 Task: Add Guayaki Organic Revel Berry to the cart.
Action: Mouse pressed left at (21, 142)
Screenshot: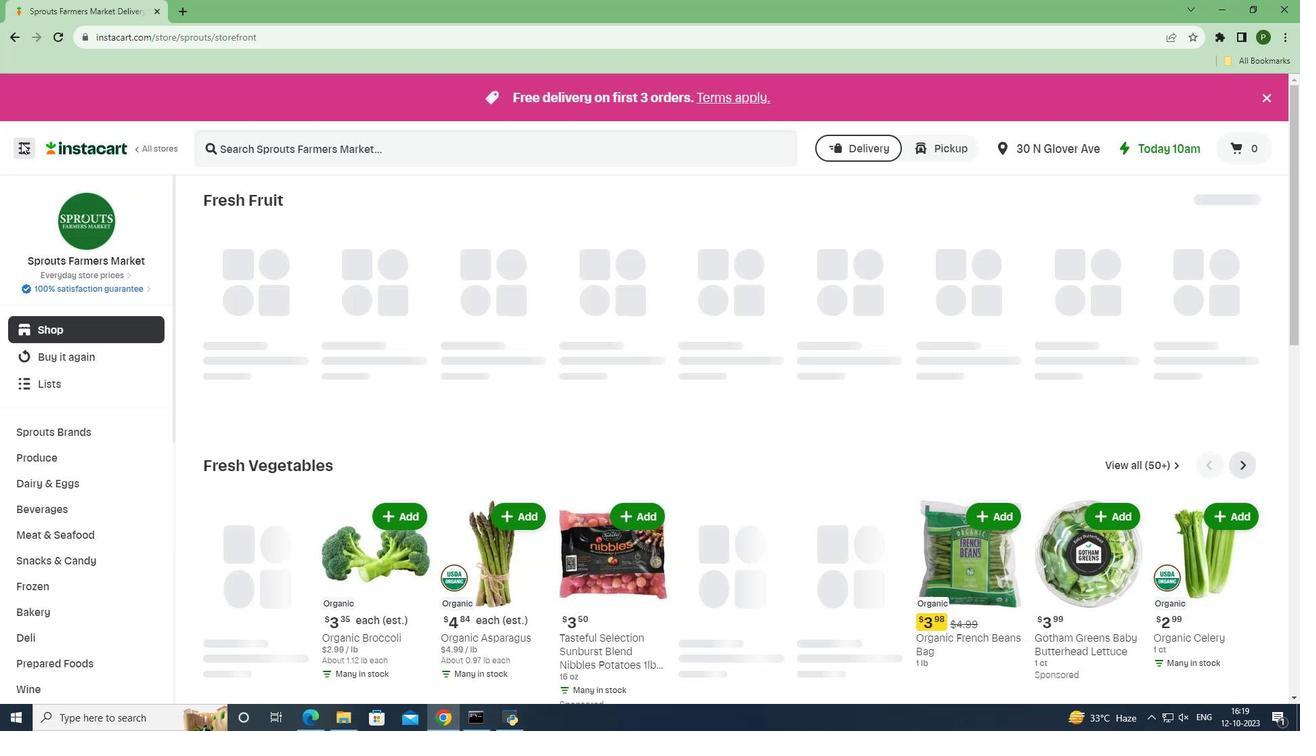 
Action: Mouse moved to (57, 364)
Screenshot: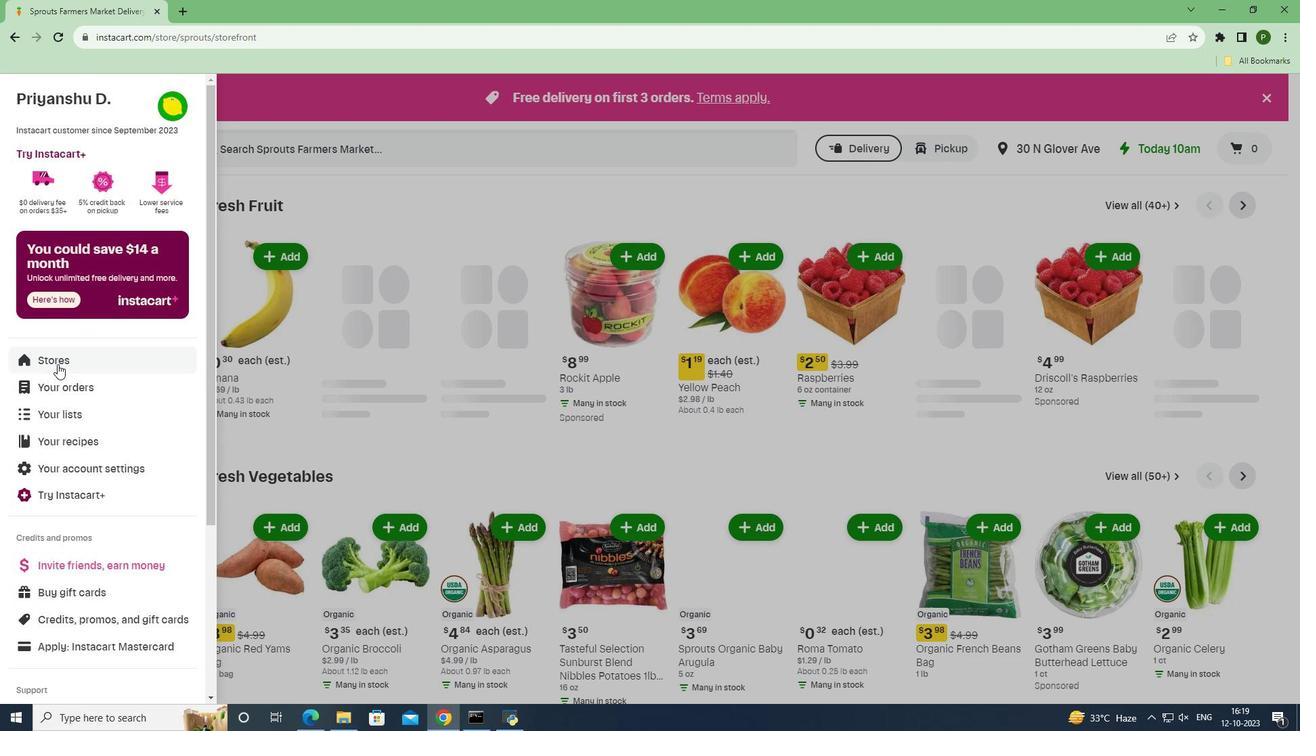 
Action: Mouse pressed left at (57, 364)
Screenshot: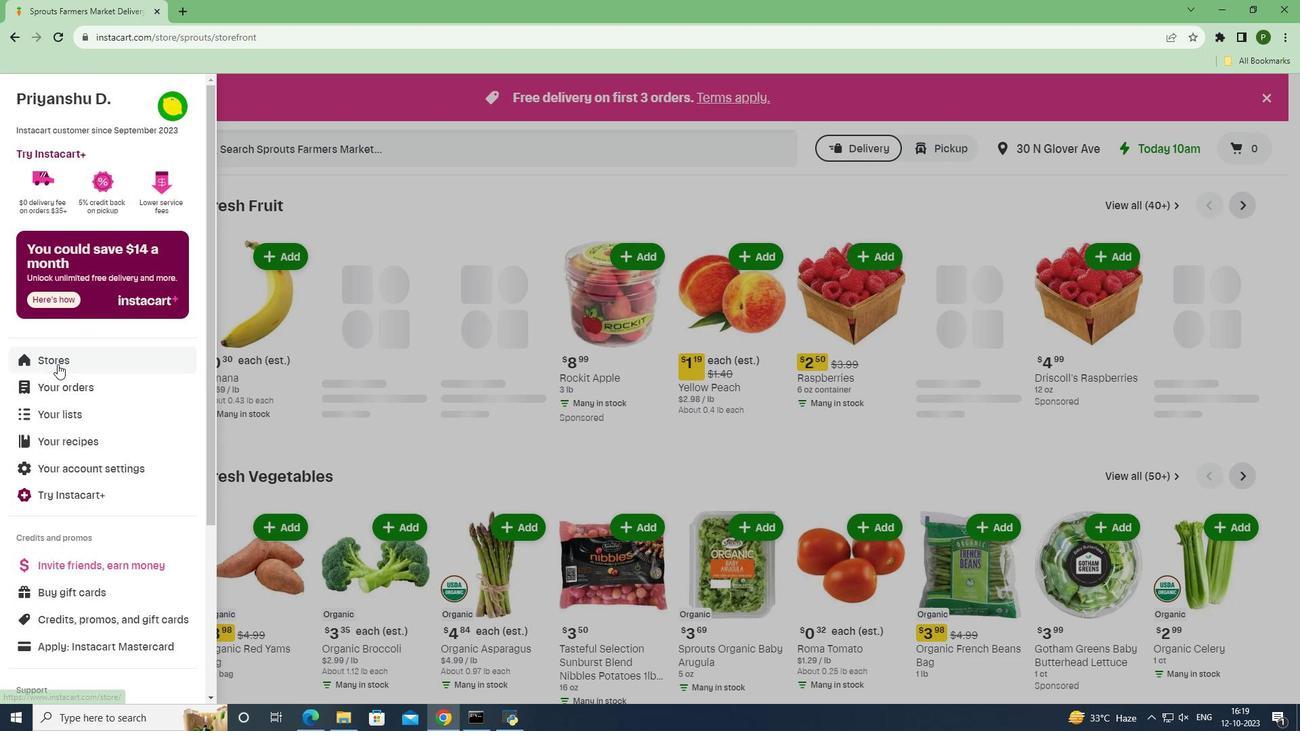 
Action: Mouse moved to (300, 157)
Screenshot: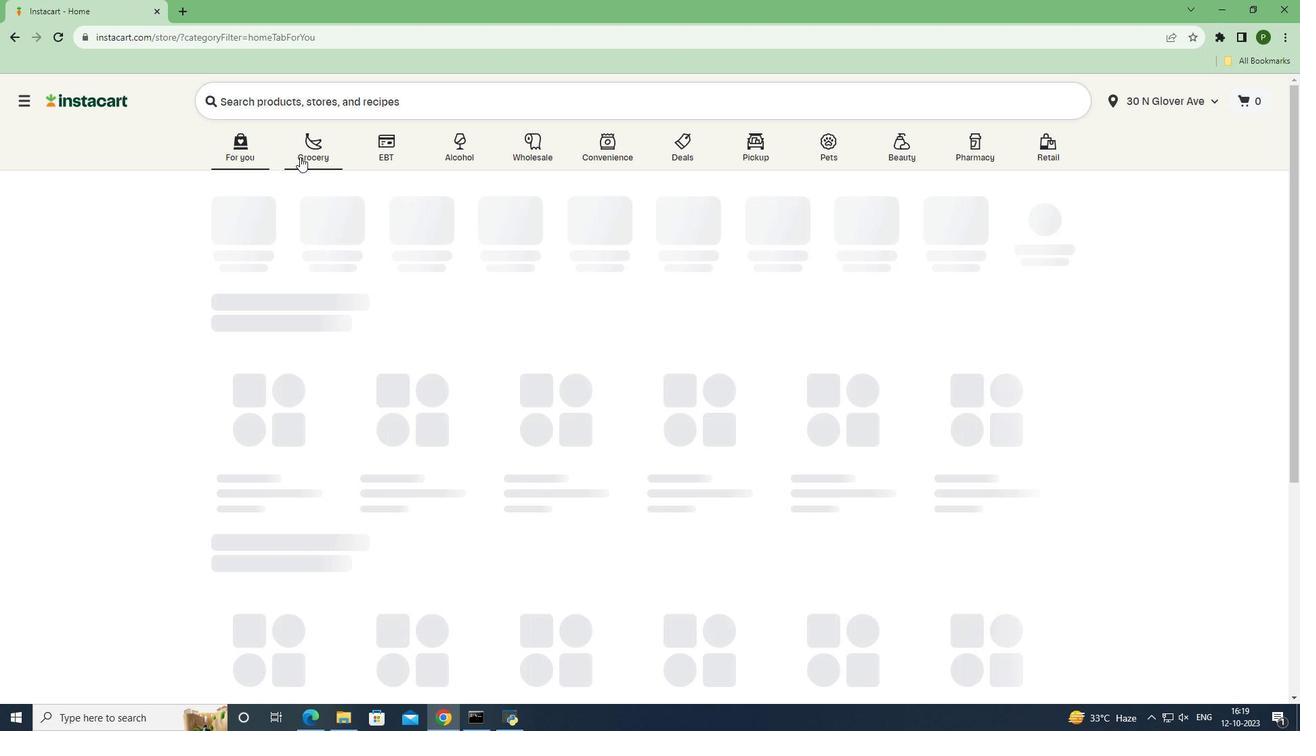 
Action: Mouse pressed left at (300, 157)
Screenshot: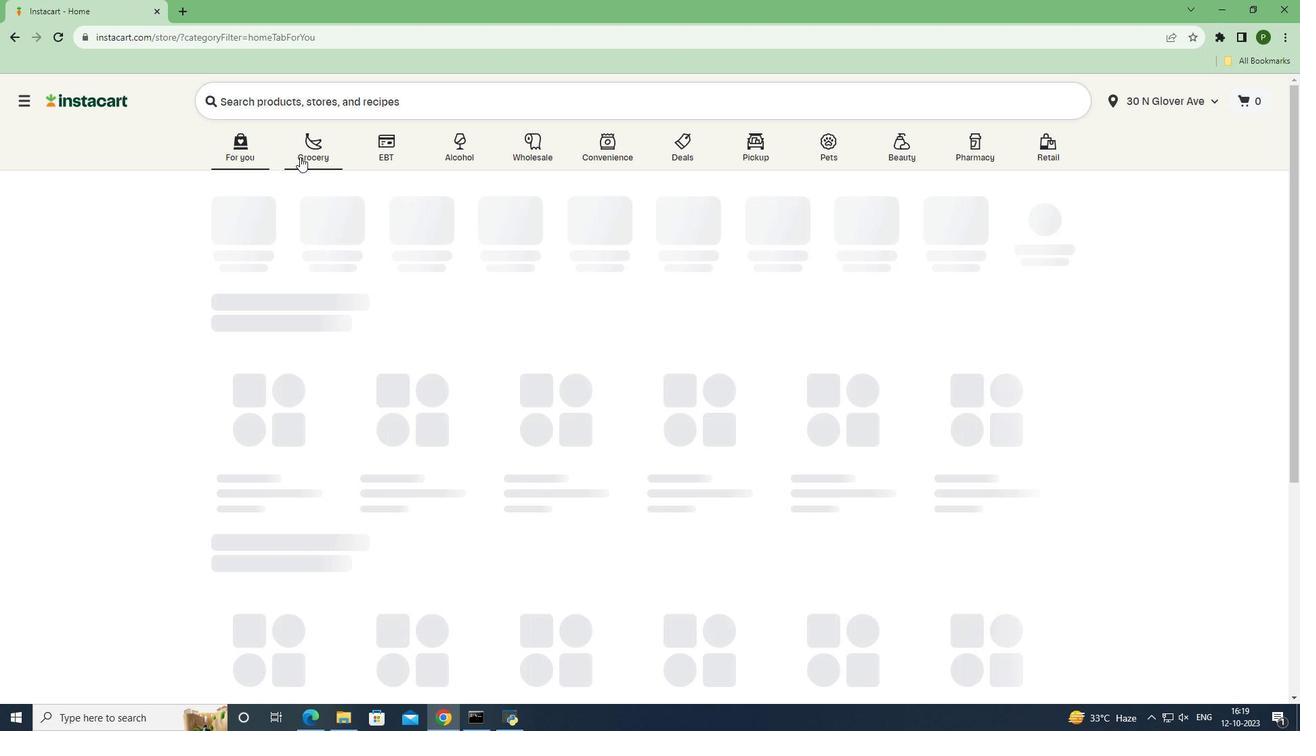 
Action: Mouse moved to (540, 313)
Screenshot: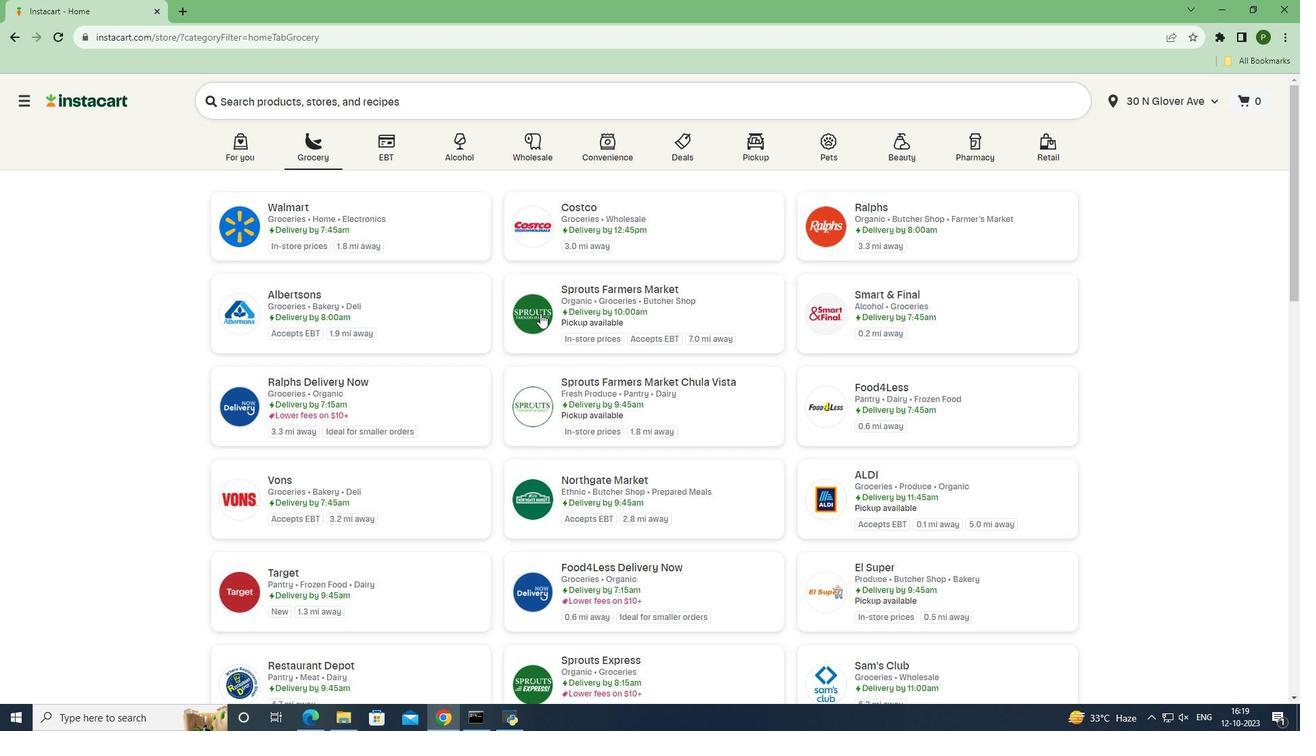 
Action: Mouse pressed left at (540, 313)
Screenshot: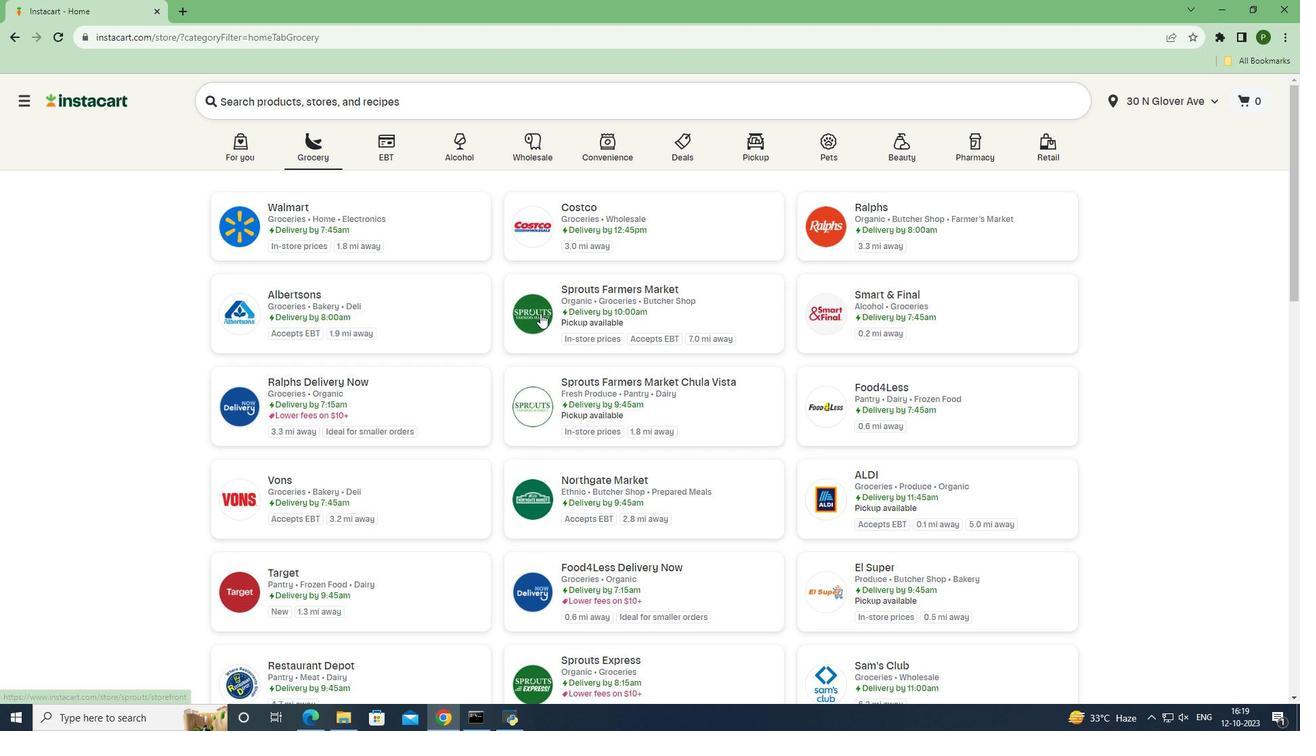 
Action: Mouse moved to (55, 503)
Screenshot: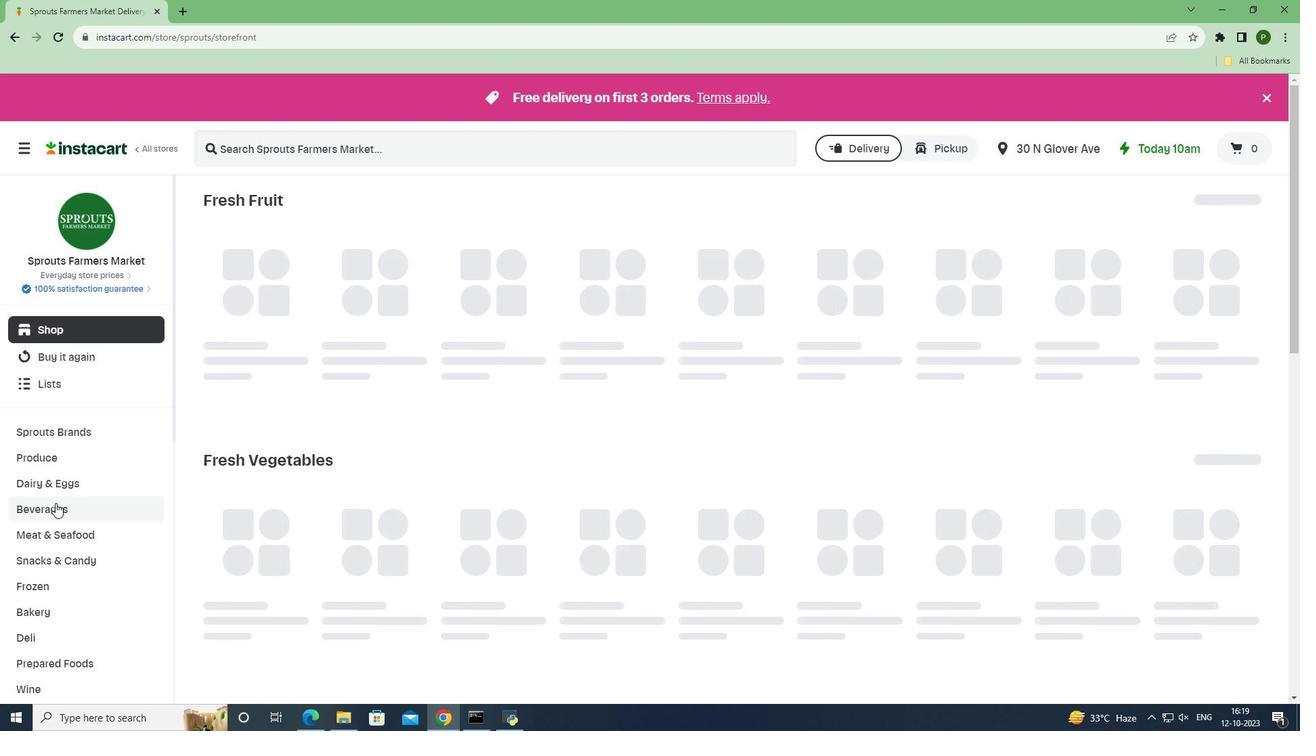 
Action: Mouse pressed left at (55, 503)
Screenshot: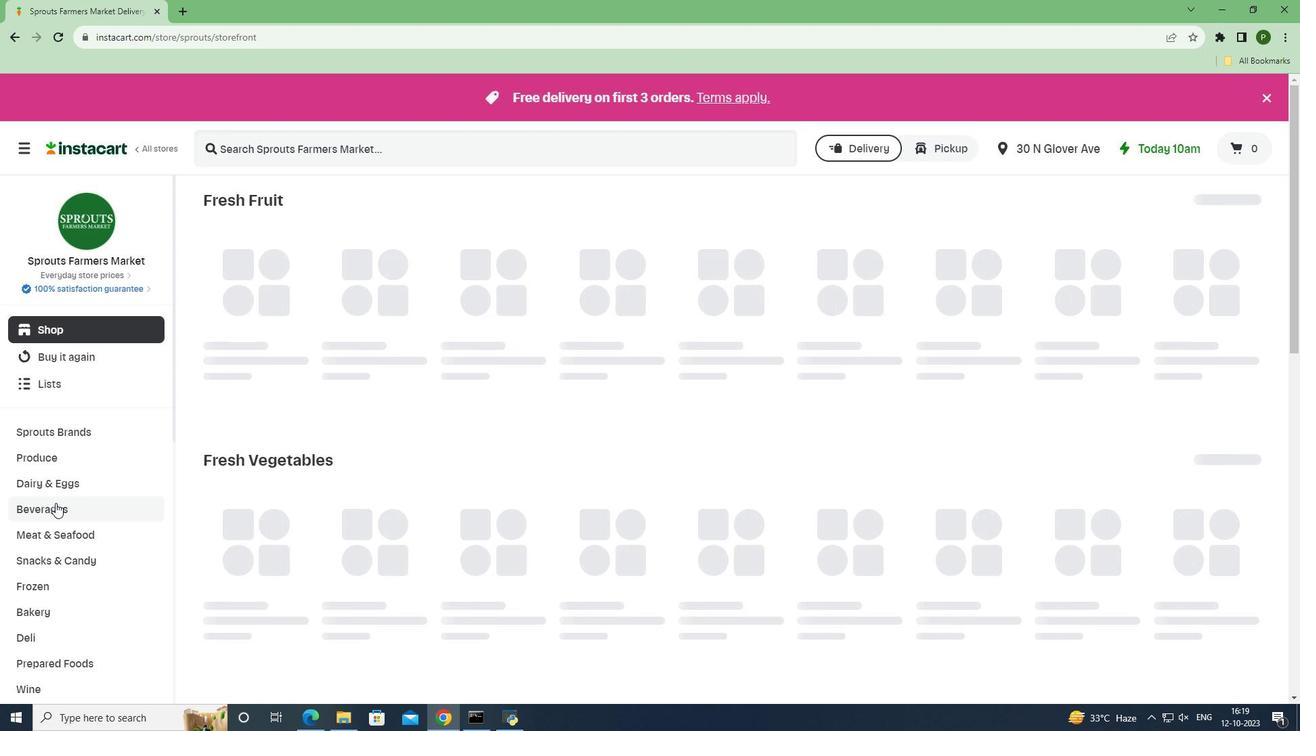 
Action: Mouse moved to (716, 237)
Screenshot: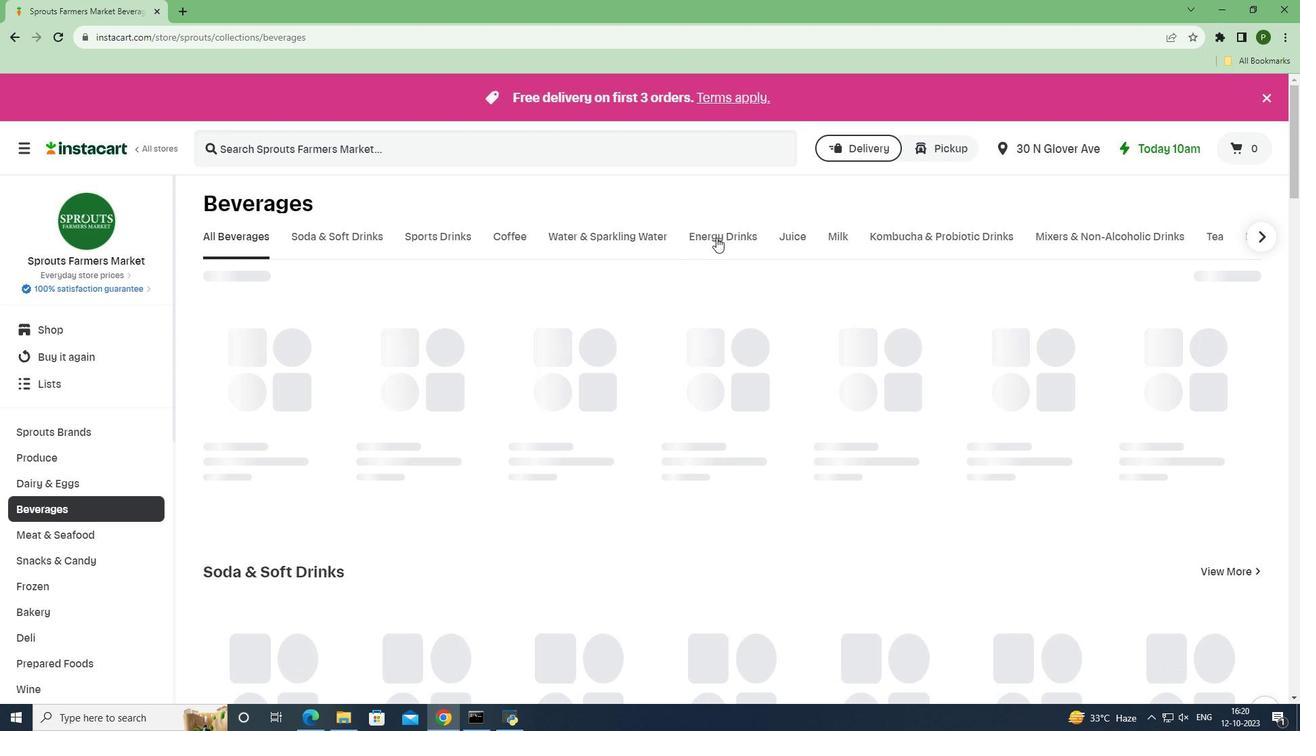 
Action: Mouse pressed left at (716, 237)
Screenshot: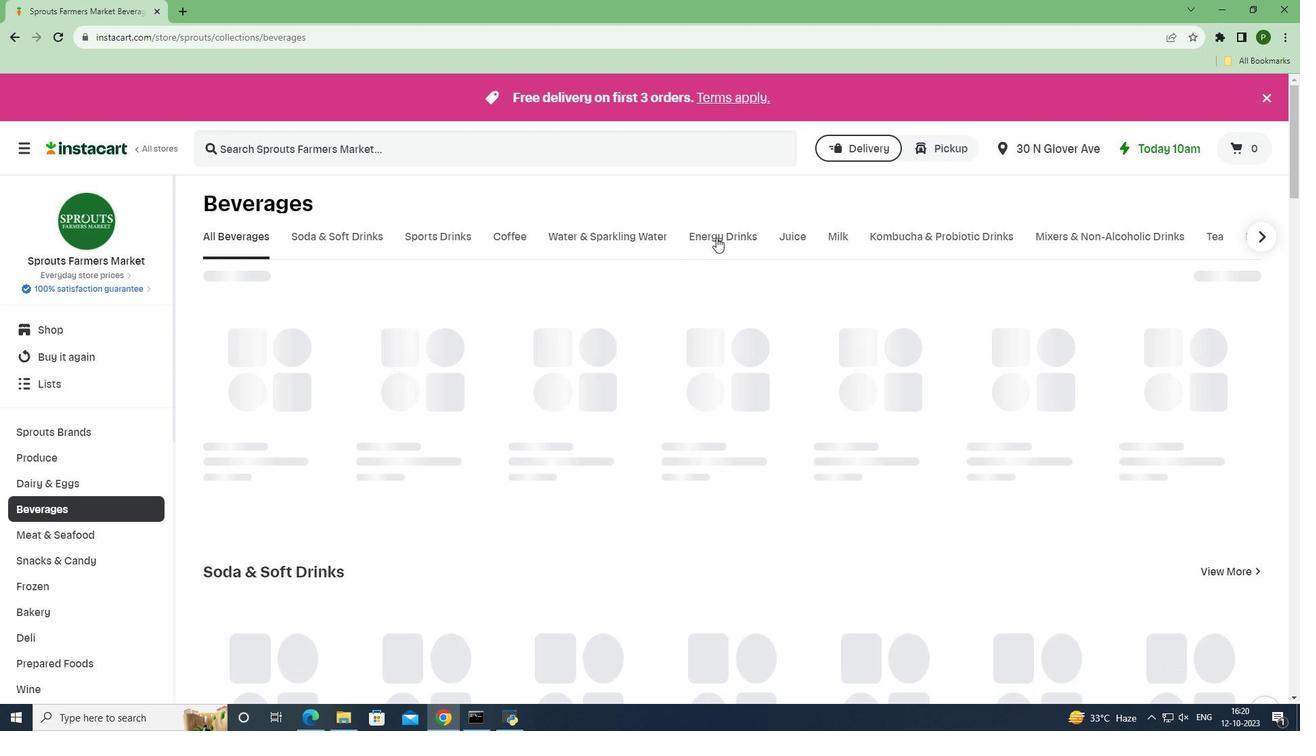 
Action: Mouse moved to (327, 147)
Screenshot: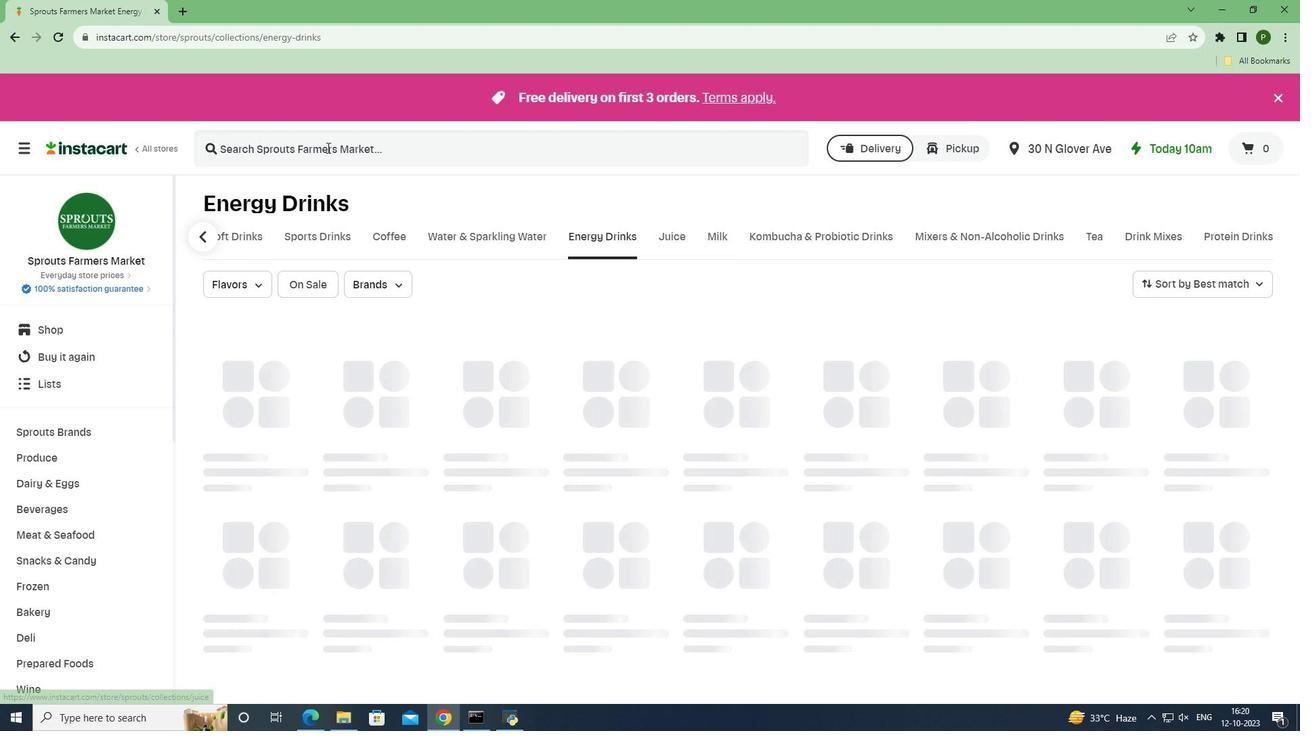 
Action: Mouse pressed left at (327, 147)
Screenshot: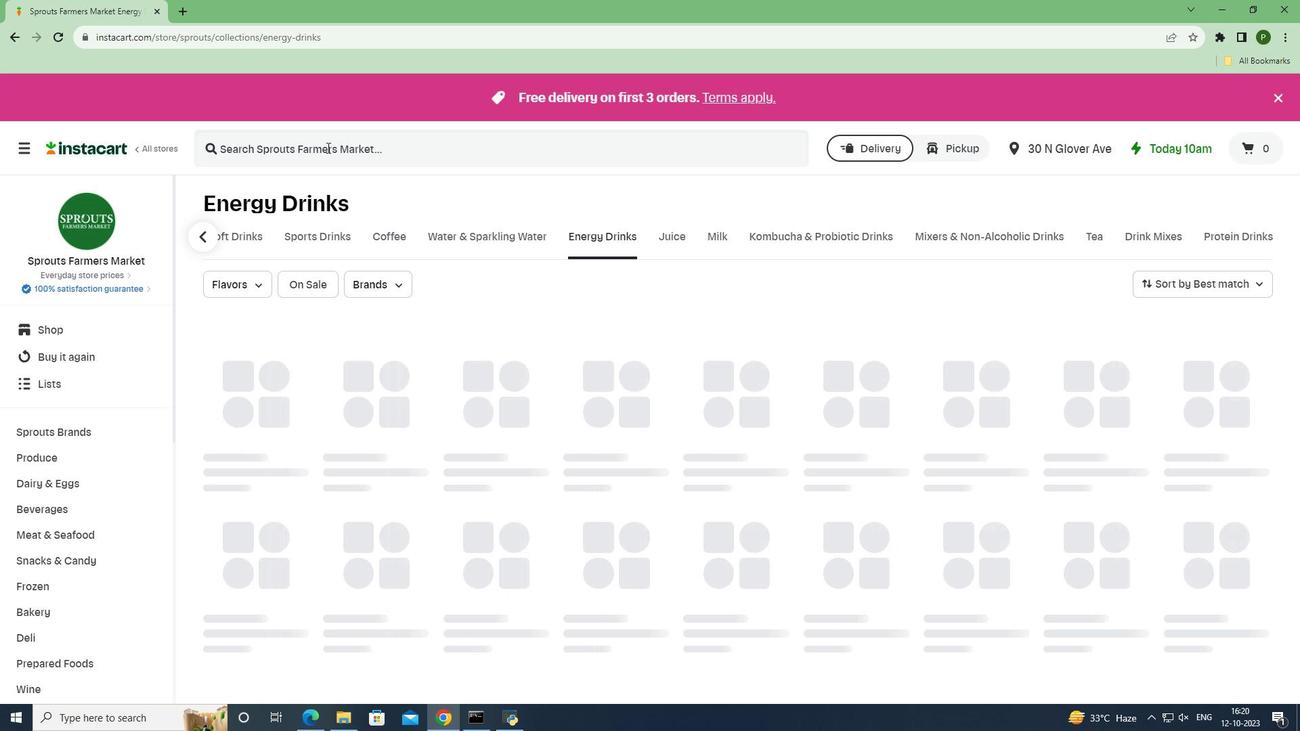 
Action: Key pressed <Key.caps_lock>G<Key.caps_lock>uayaki<Key.space><Key.caps_lock>O<Key.caps_lock>ra<Key.backspace>ganic<Key.space><Key.caps_lock>R<Key.caps_lock>evel<Key.space><Key.caps_lock>B<Key.caps_lock>erry<Key.space><Key.enter>
Screenshot: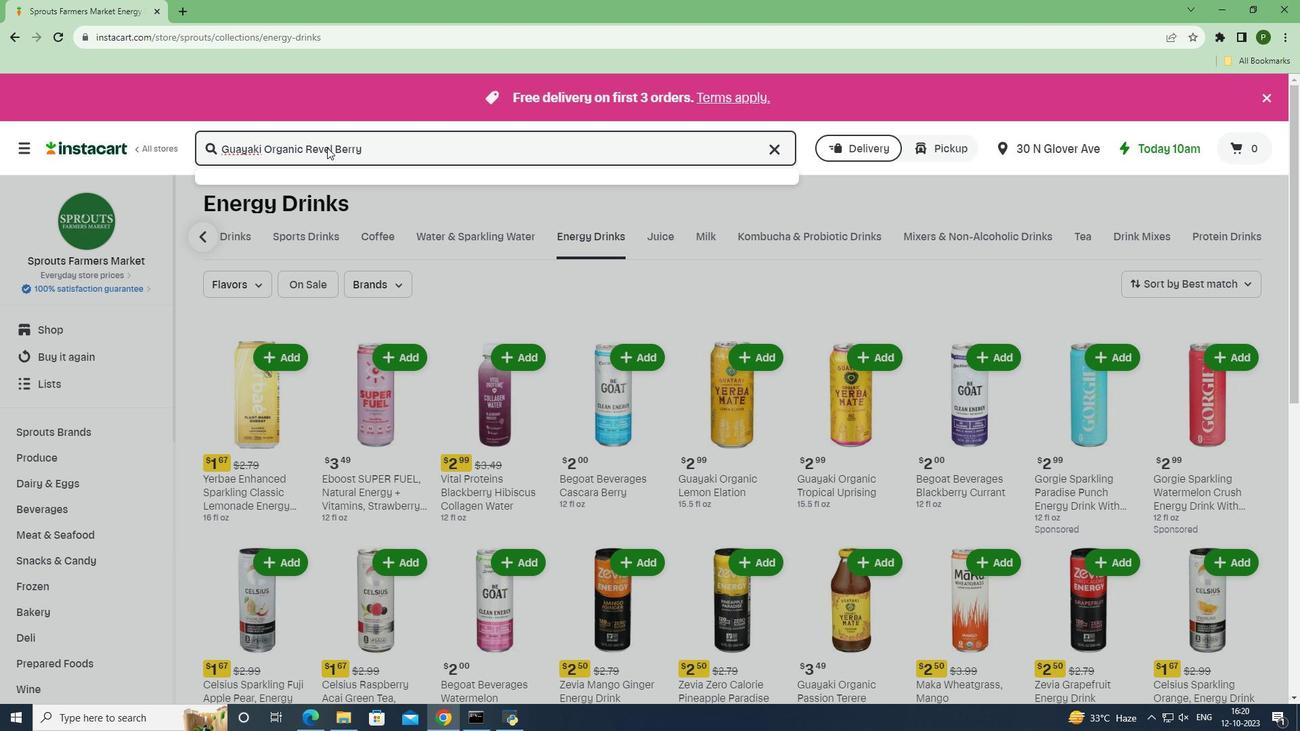 
Action: Mouse moved to (350, 282)
Screenshot: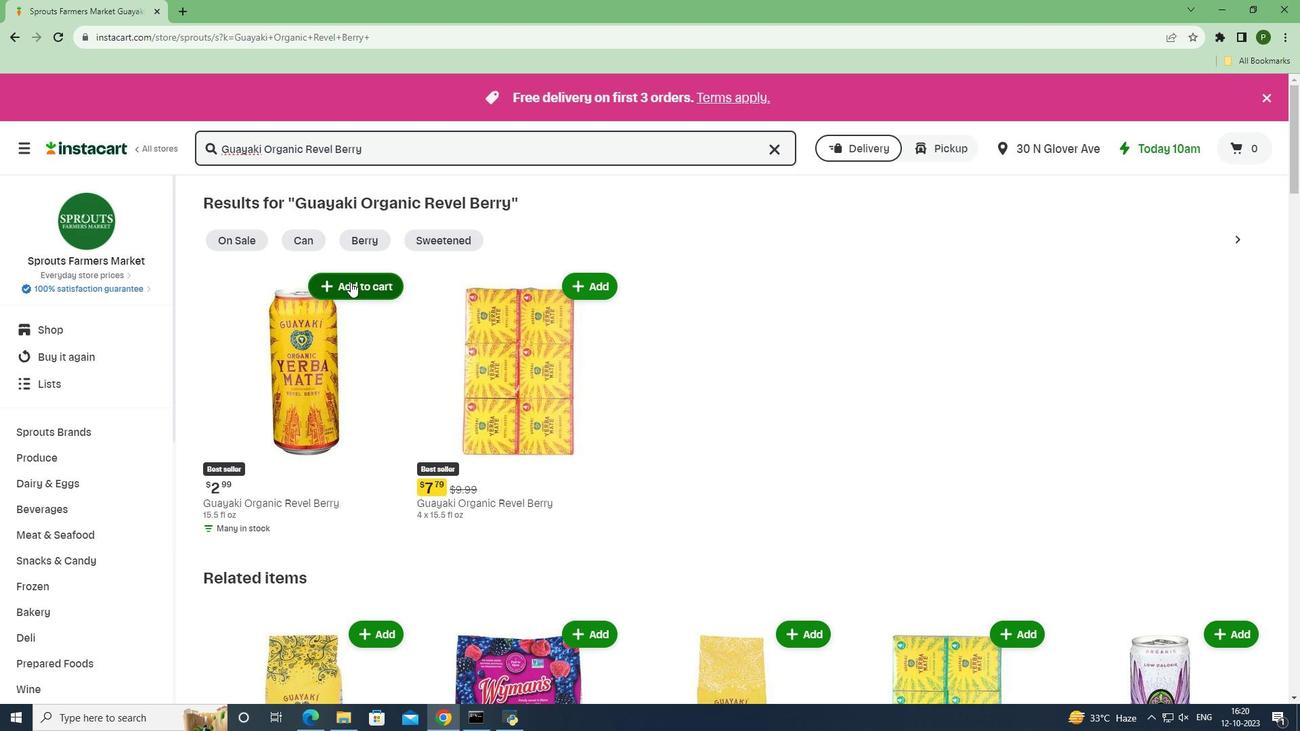 
Action: Mouse pressed left at (350, 282)
Screenshot: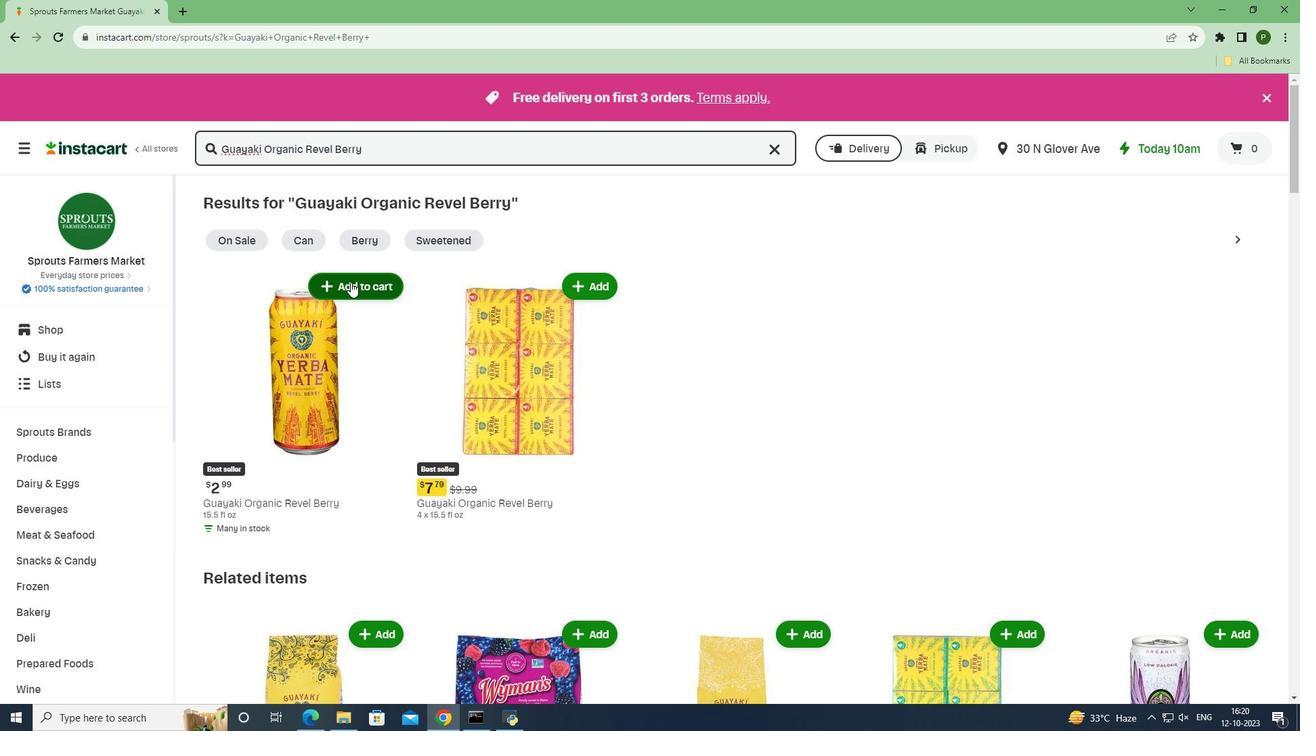 
Action: Mouse moved to (386, 350)
Screenshot: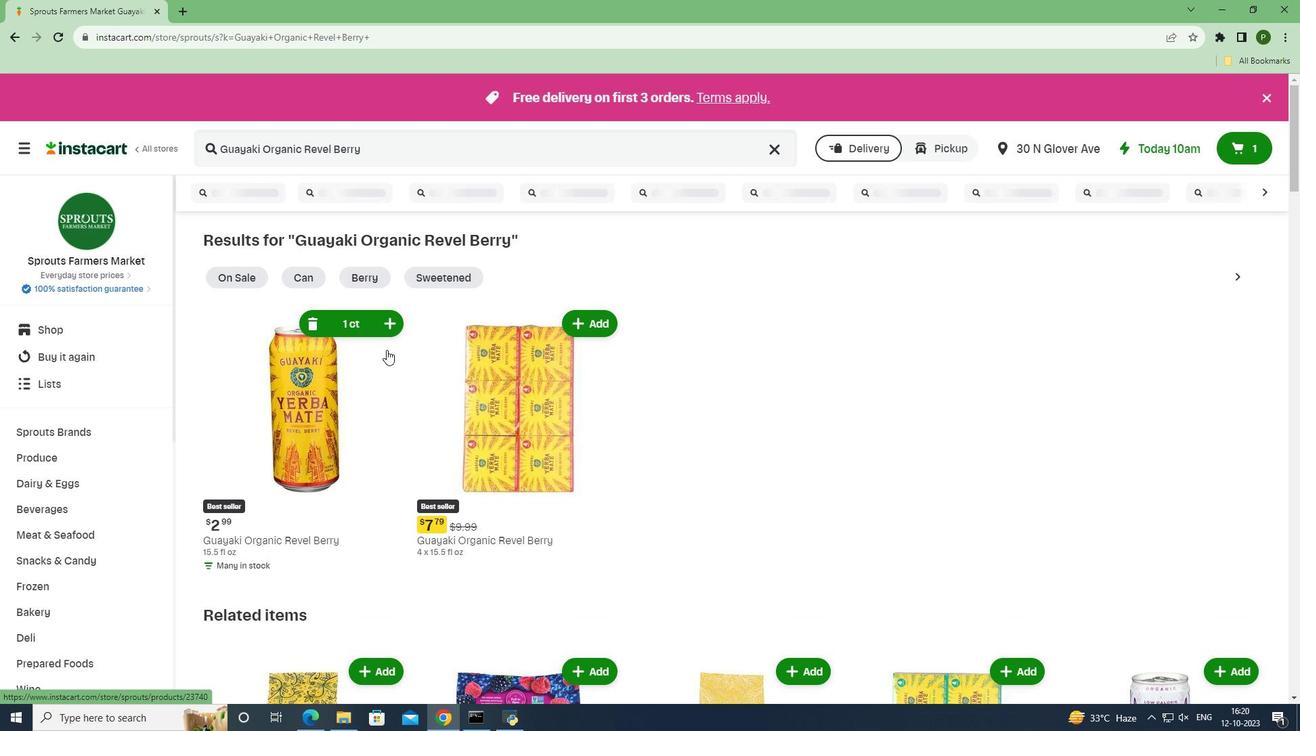 
